 Task: Invite Team Member Softage.1@softage.net to Workspace Financial Reporting. Invite Team Member Softage.2@softage.net to Workspace Financial Reporting. Invite Team Member Softage.3@softage.net to Workspace Financial Reporting. Invite Team Member Softage.4@softage.net to Workspace Financial Reporting
Action: Mouse moved to (679, 85)
Screenshot: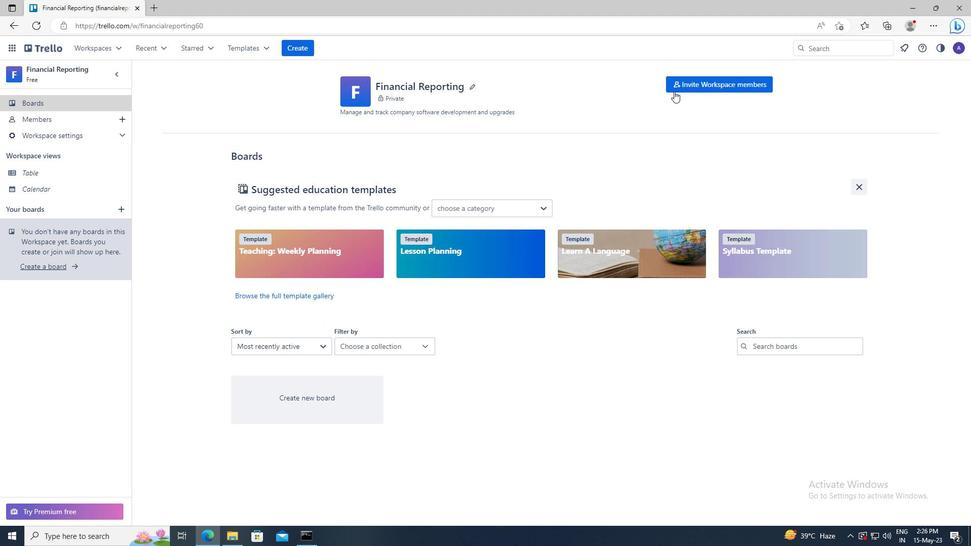 
Action: Mouse pressed left at (679, 85)
Screenshot: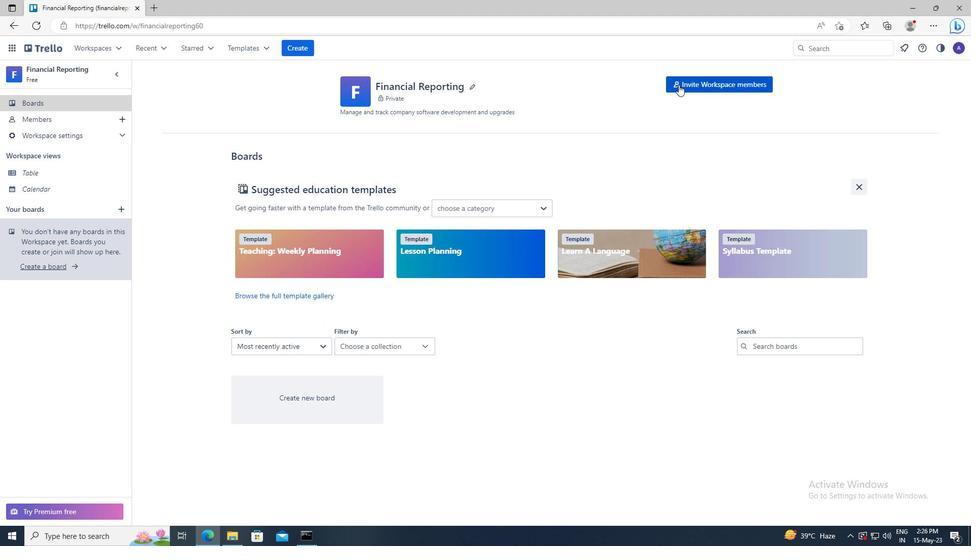 
Action: Mouse moved to (385, 275)
Screenshot: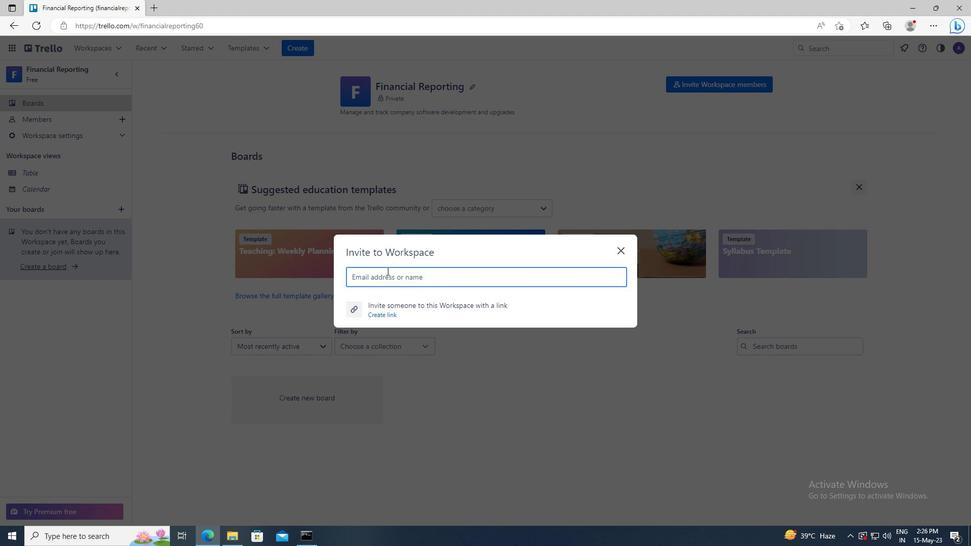 
Action: Mouse pressed left at (385, 275)
Screenshot: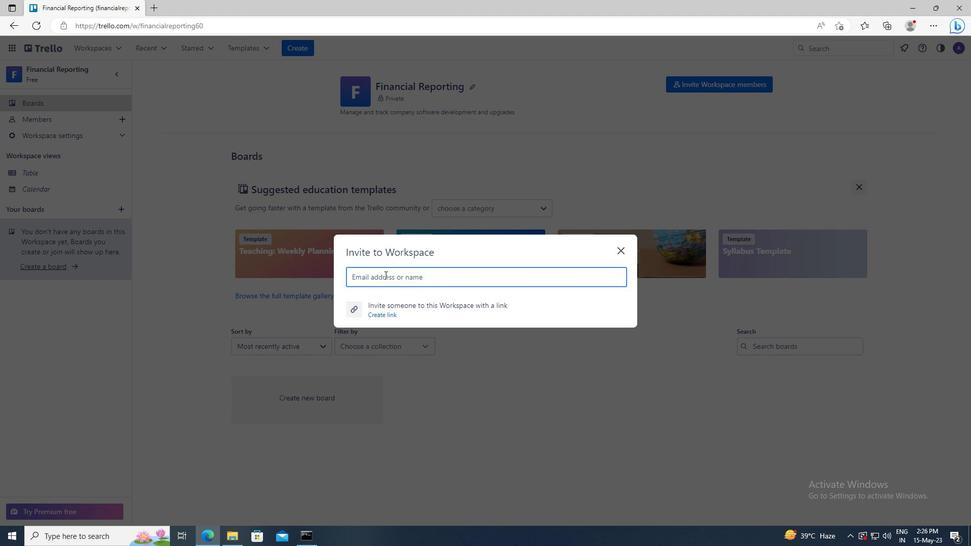
Action: Key pressed <Key.shift>SOFTAGE.1<Key.shift><Key.shift>@SOFTAGE.NET
Screenshot: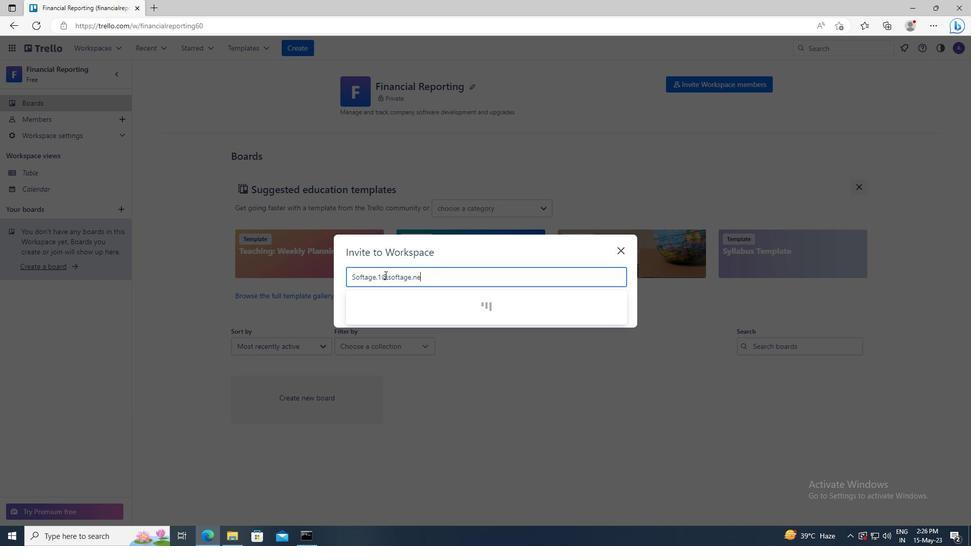 
Action: Mouse moved to (386, 304)
Screenshot: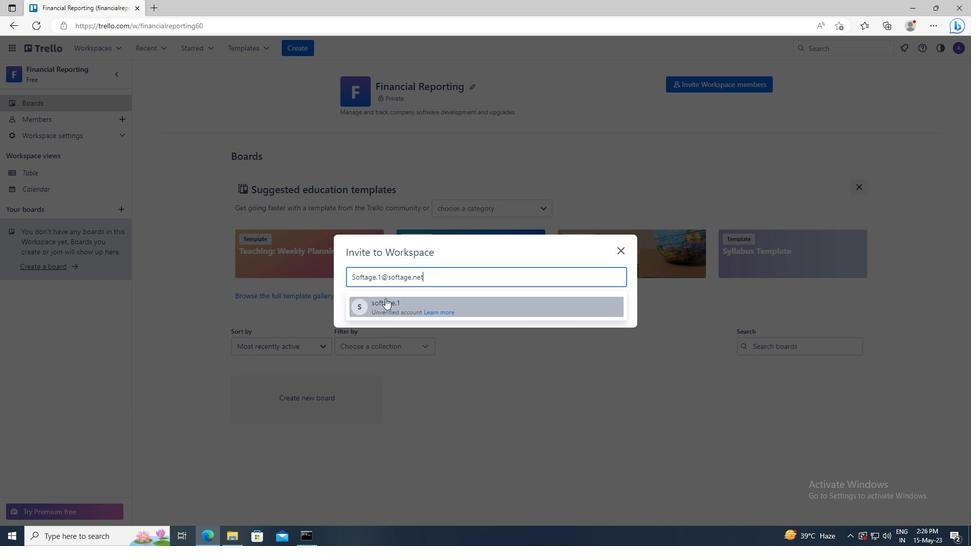 
Action: Mouse pressed left at (386, 304)
Screenshot: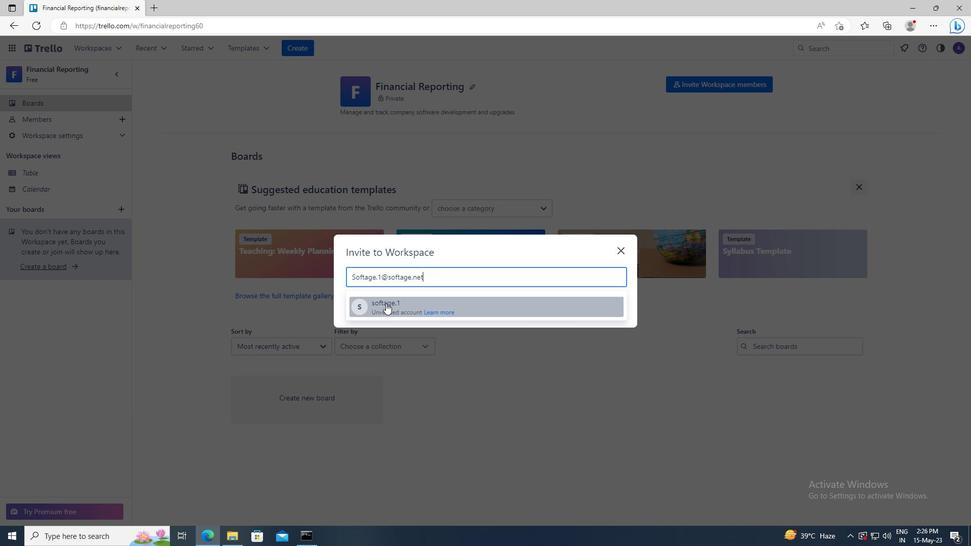 
Action: Mouse moved to (601, 260)
Screenshot: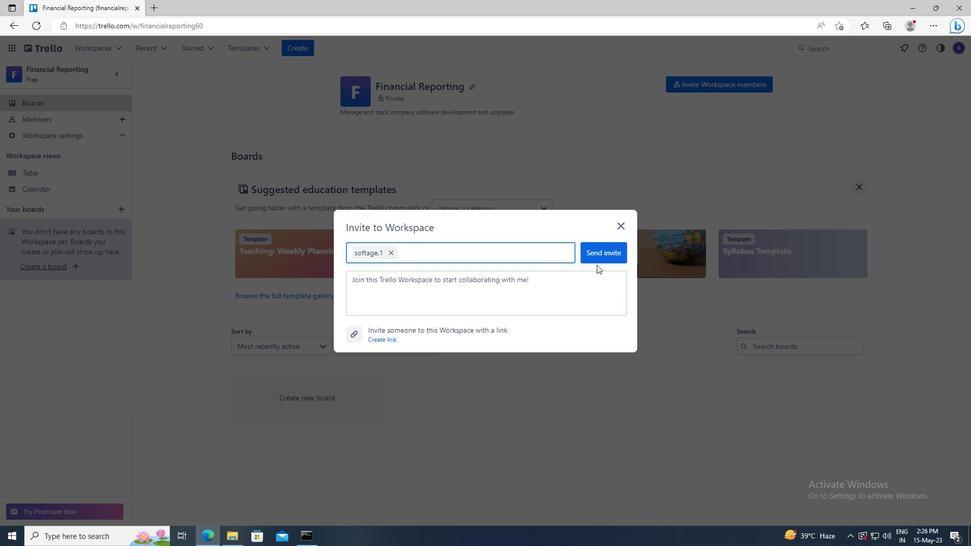 
Action: Mouse pressed left at (601, 260)
Screenshot: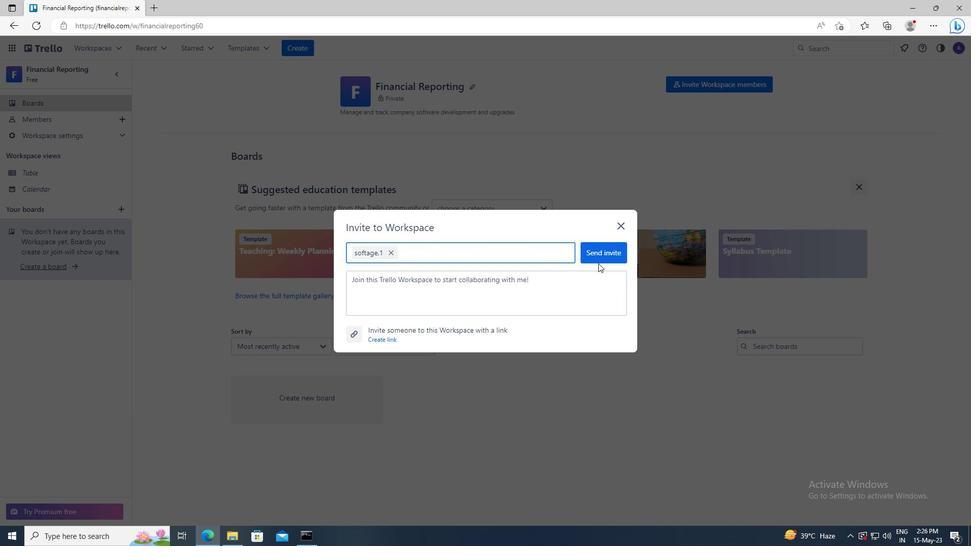 
Action: Mouse moved to (678, 86)
Screenshot: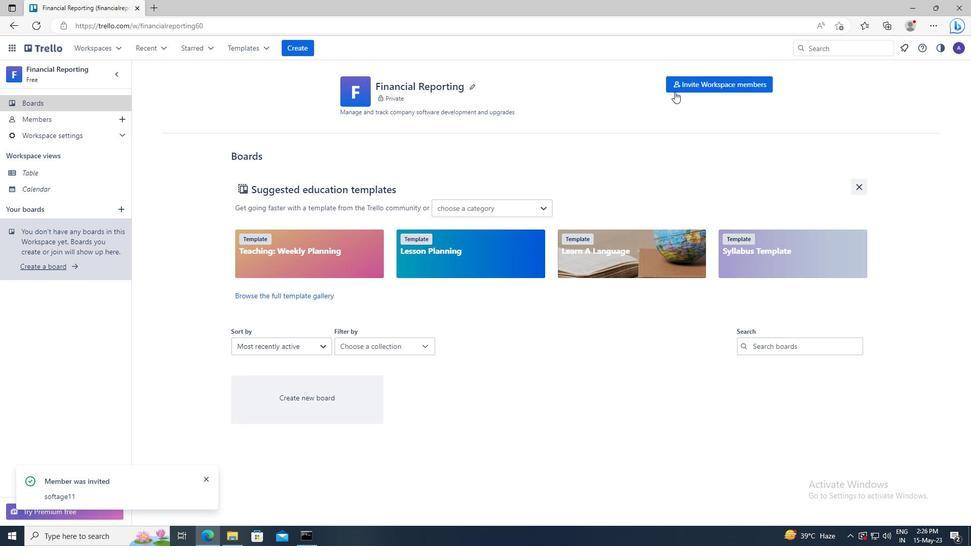 
Action: Mouse pressed left at (678, 86)
Screenshot: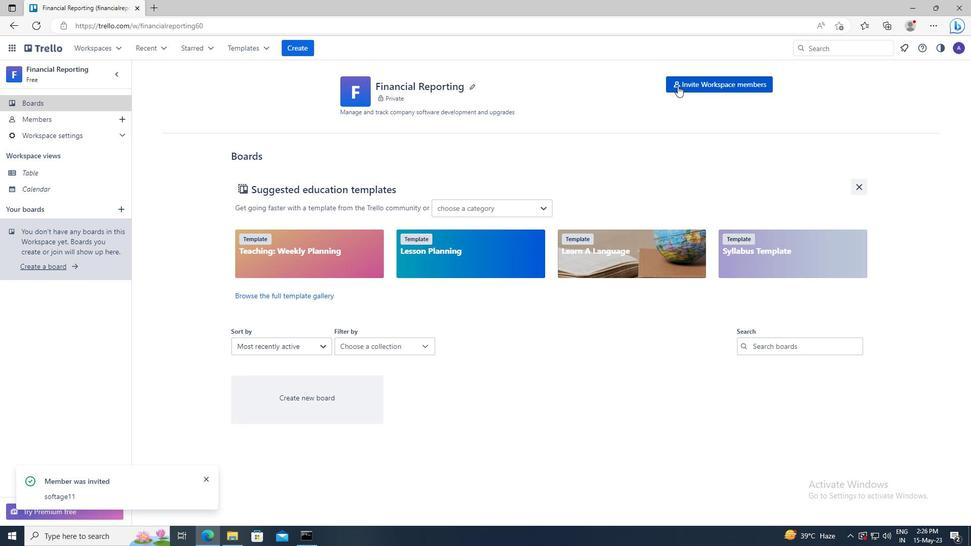 
Action: Mouse moved to (404, 276)
Screenshot: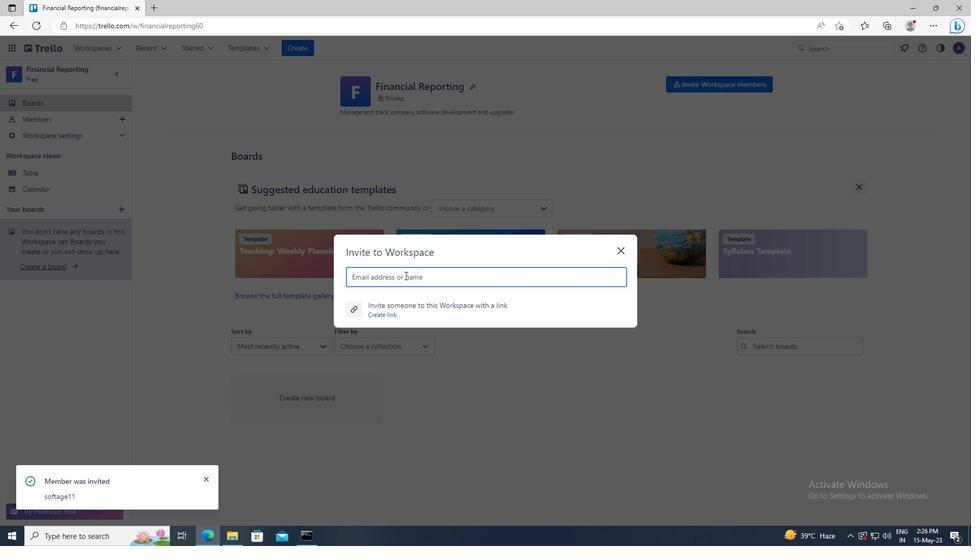
Action: Mouse pressed left at (404, 276)
Screenshot: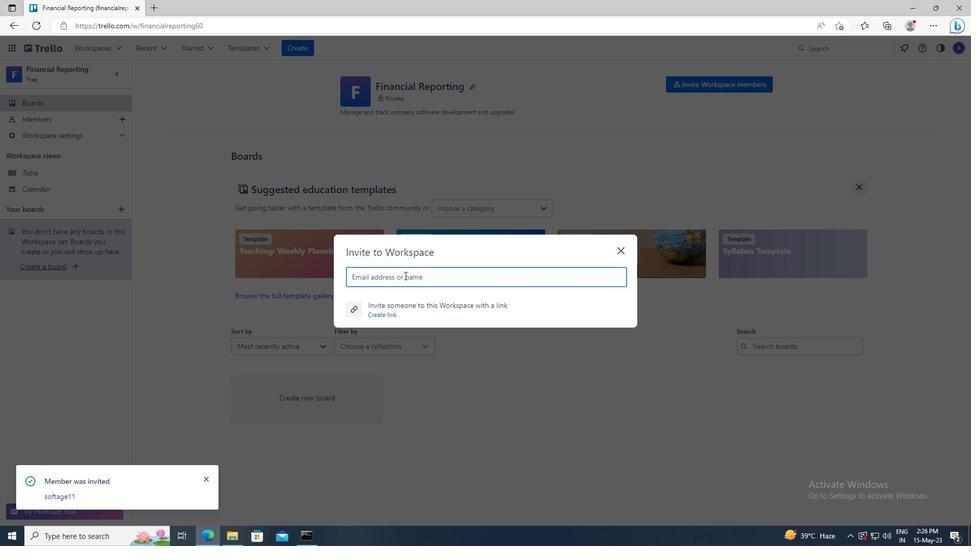 
Action: Key pressed <Key.shift>SOFTAGE.2<Key.shift>@SOFTAGE.NET
Screenshot: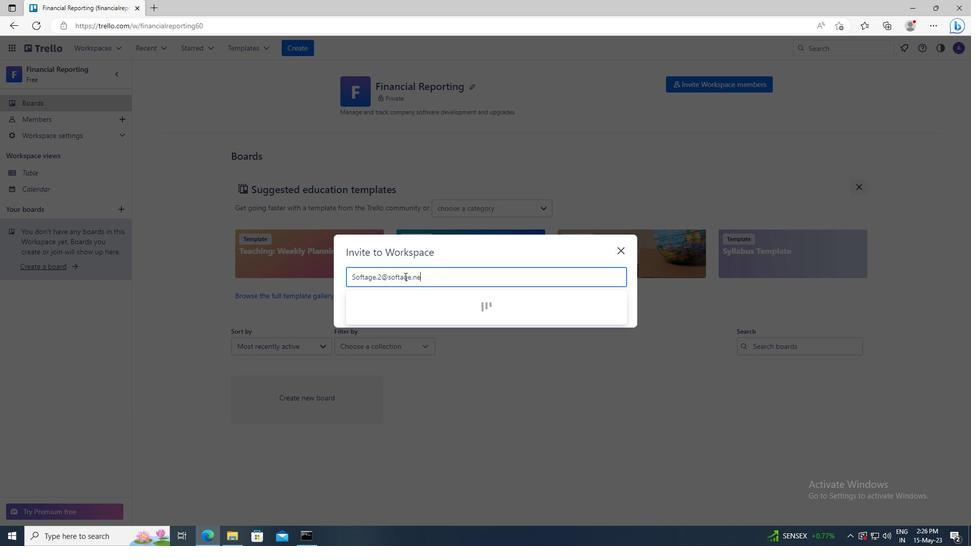 
Action: Mouse moved to (406, 303)
Screenshot: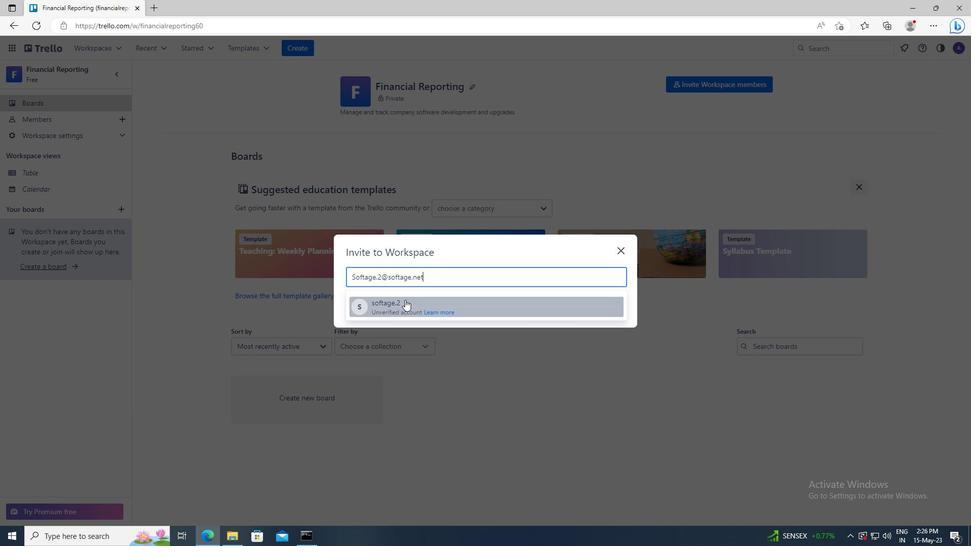 
Action: Mouse pressed left at (406, 303)
Screenshot: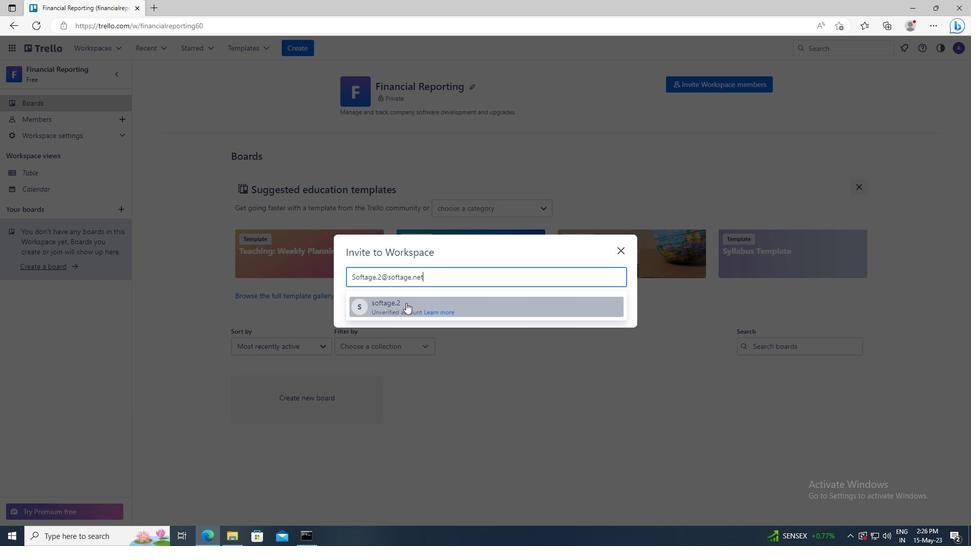 
Action: Mouse moved to (595, 258)
Screenshot: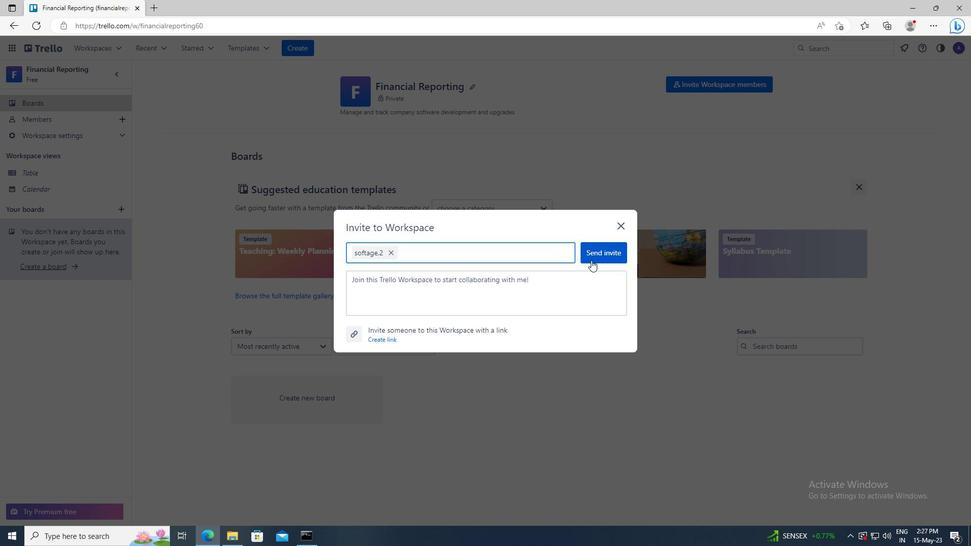 
Action: Mouse pressed left at (595, 258)
Screenshot: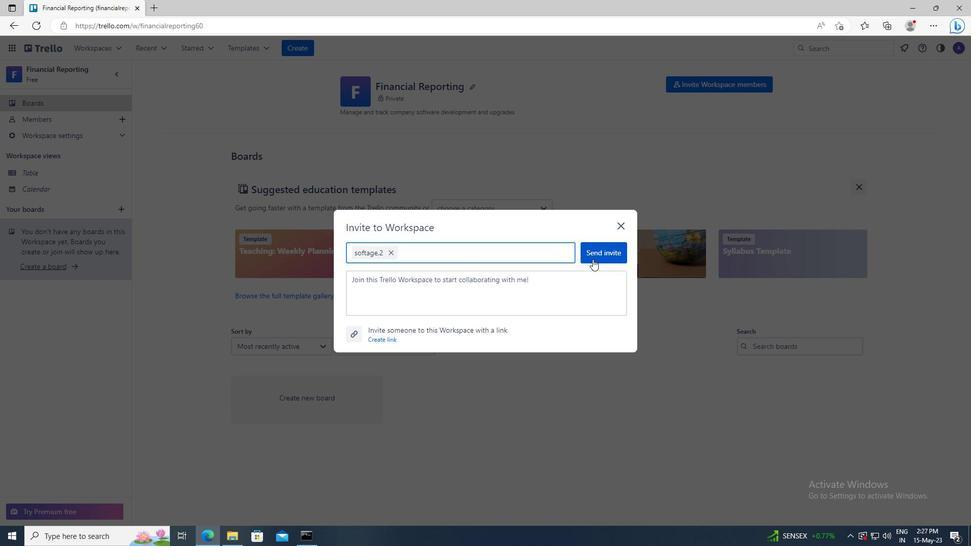 
Action: Mouse moved to (694, 86)
Screenshot: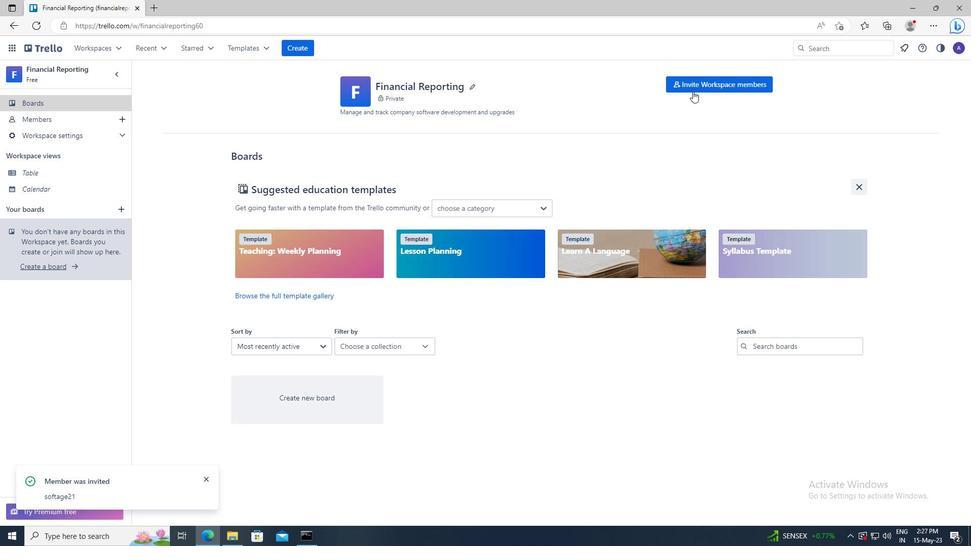 
Action: Mouse pressed left at (694, 86)
Screenshot: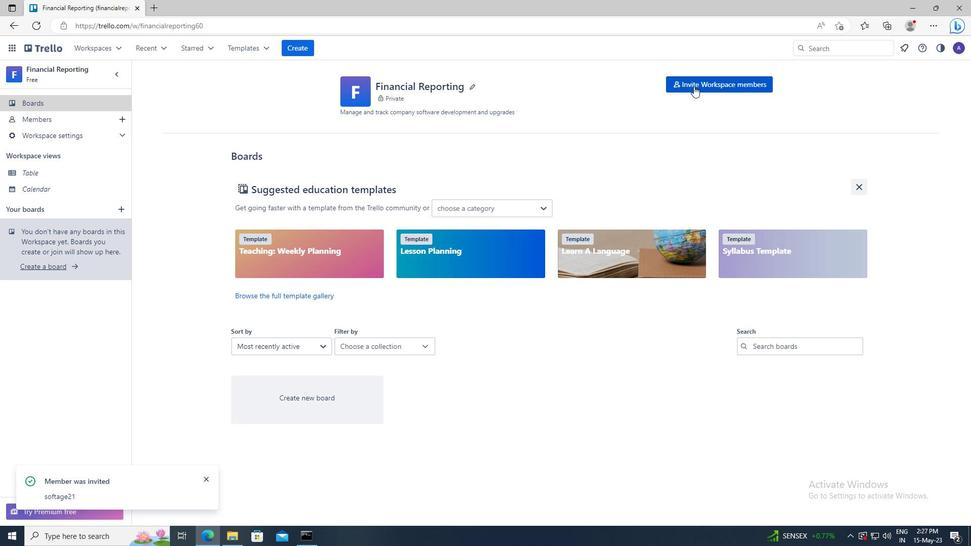 
Action: Mouse moved to (386, 275)
Screenshot: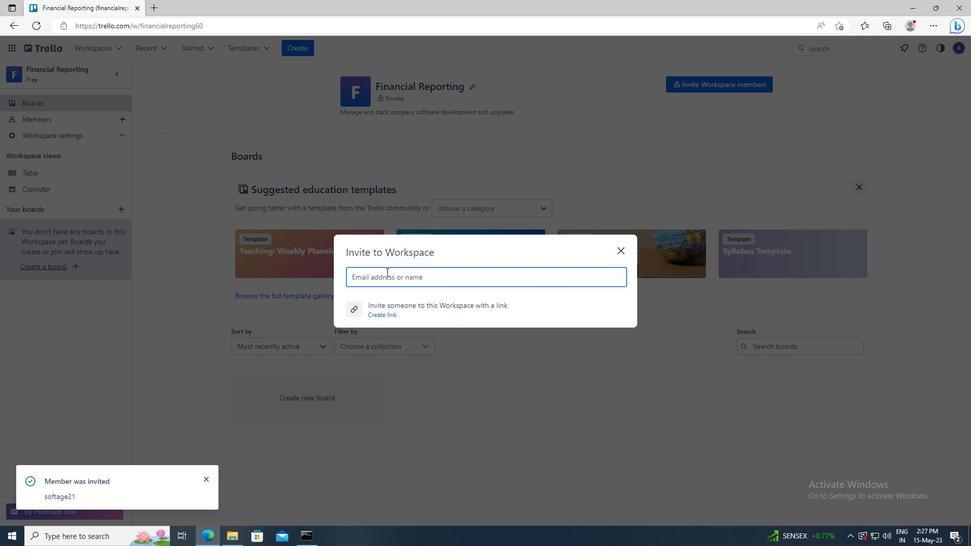 
Action: Mouse pressed left at (386, 275)
Screenshot: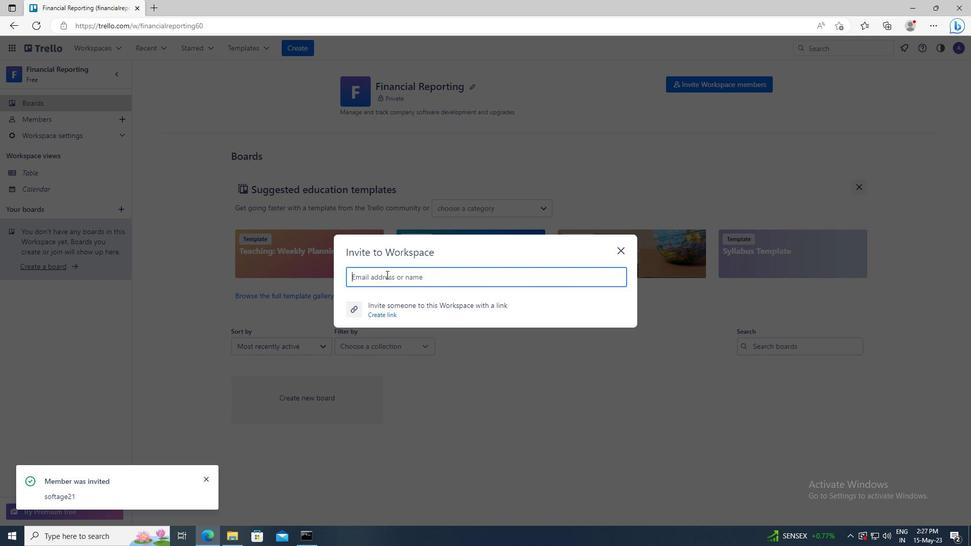 
Action: Key pressed <Key.shift>SOFTAGE.3<Key.shift>@SOFTAGE.NET
Screenshot: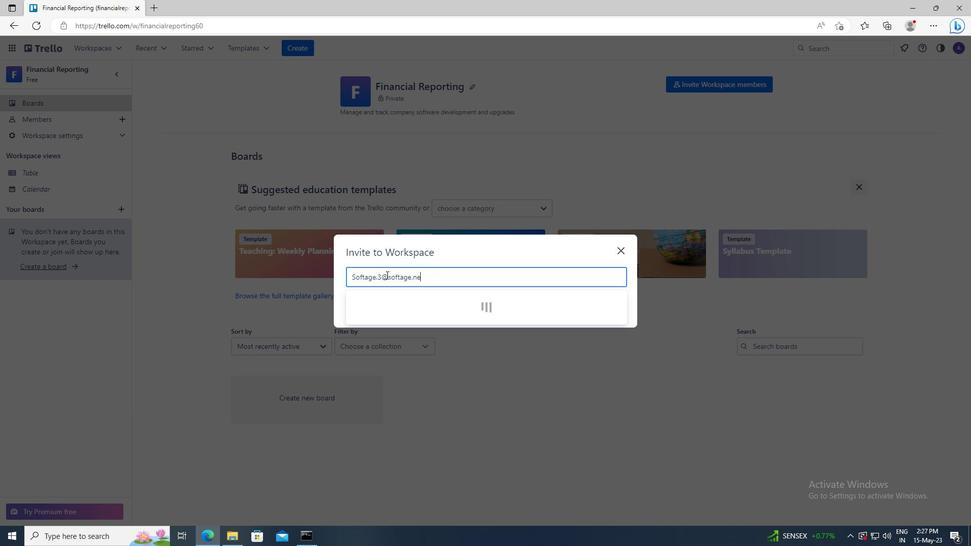 
Action: Mouse moved to (389, 306)
Screenshot: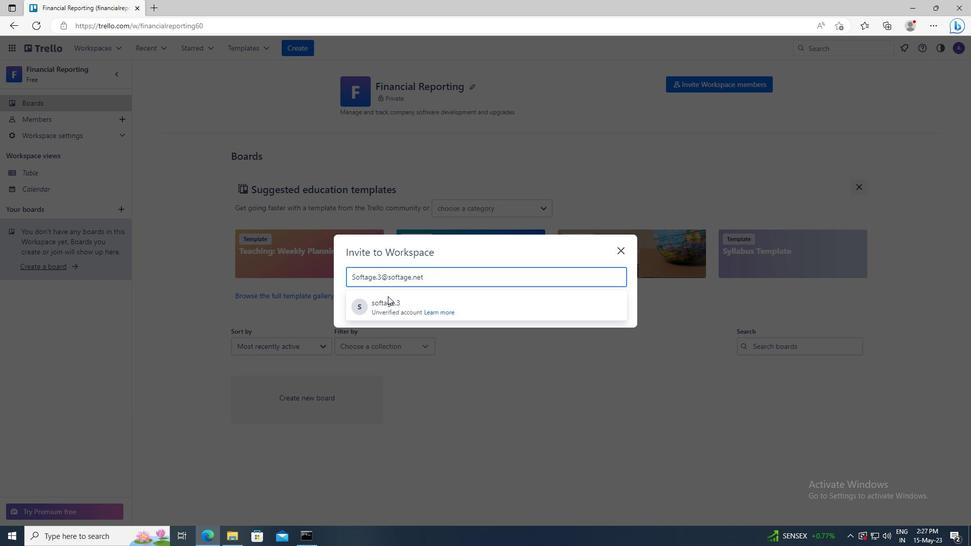 
Action: Mouse pressed left at (389, 306)
Screenshot: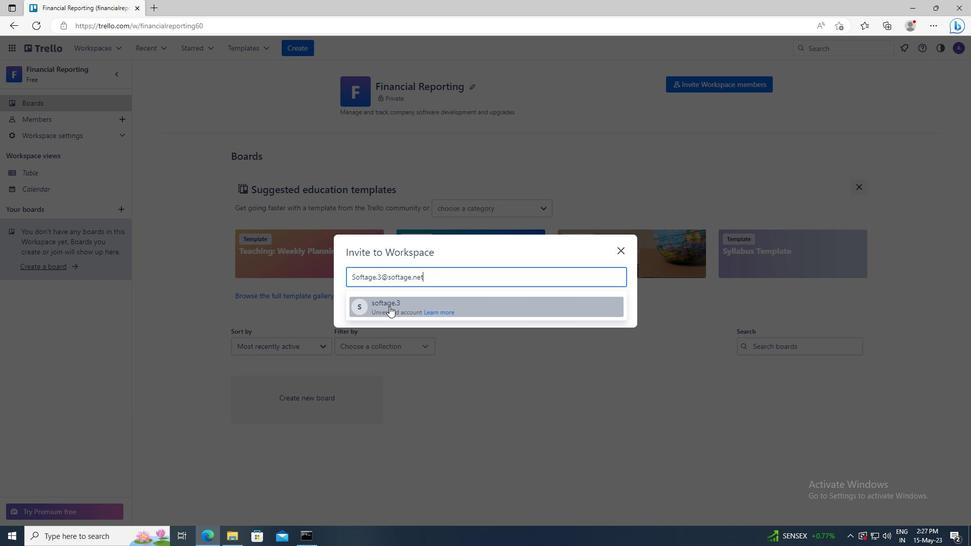 
Action: Mouse moved to (591, 258)
Screenshot: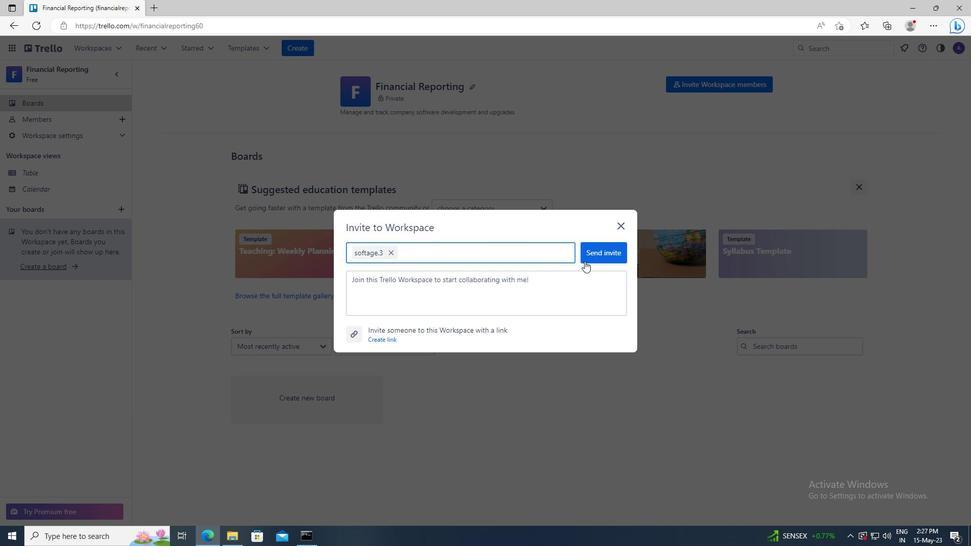 
Action: Mouse pressed left at (591, 258)
Screenshot: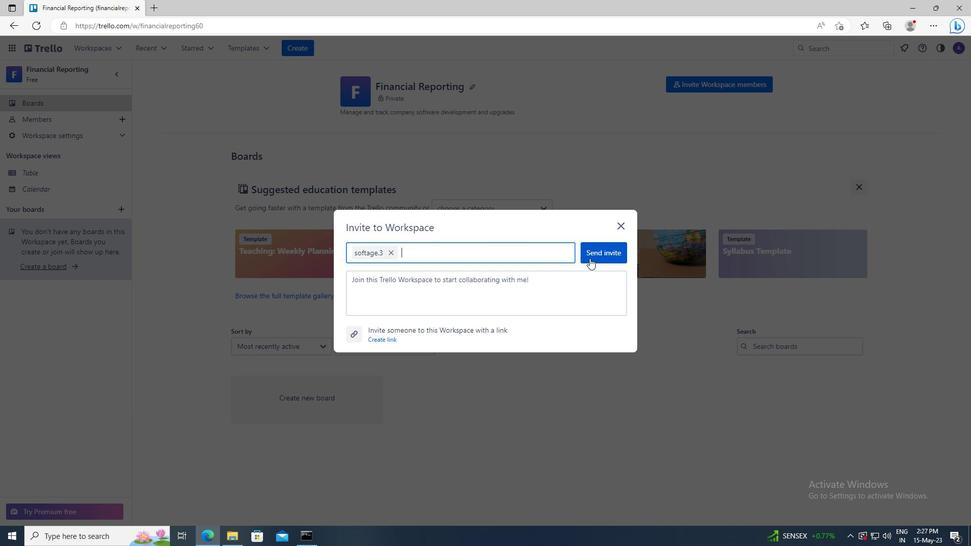 
Action: Mouse moved to (674, 86)
Screenshot: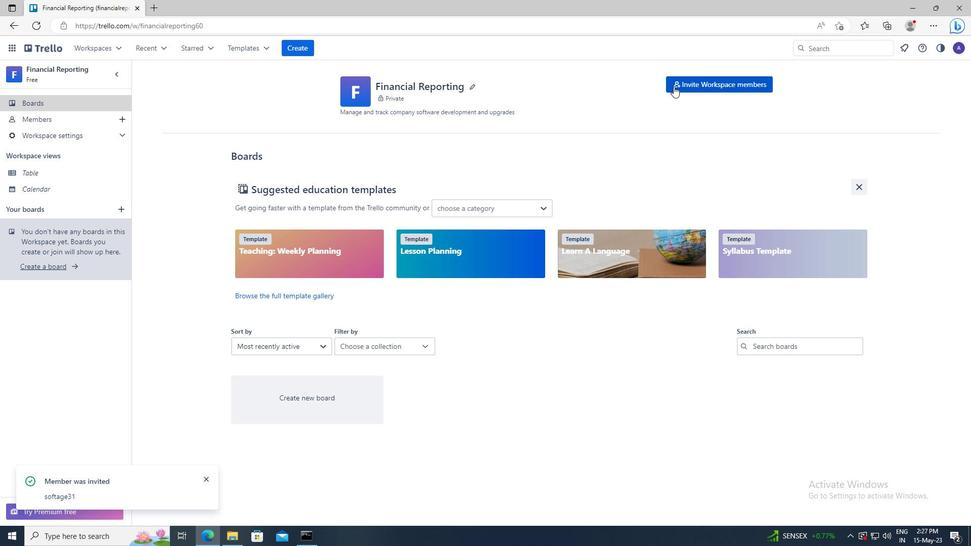 
Action: Mouse pressed left at (674, 86)
Screenshot: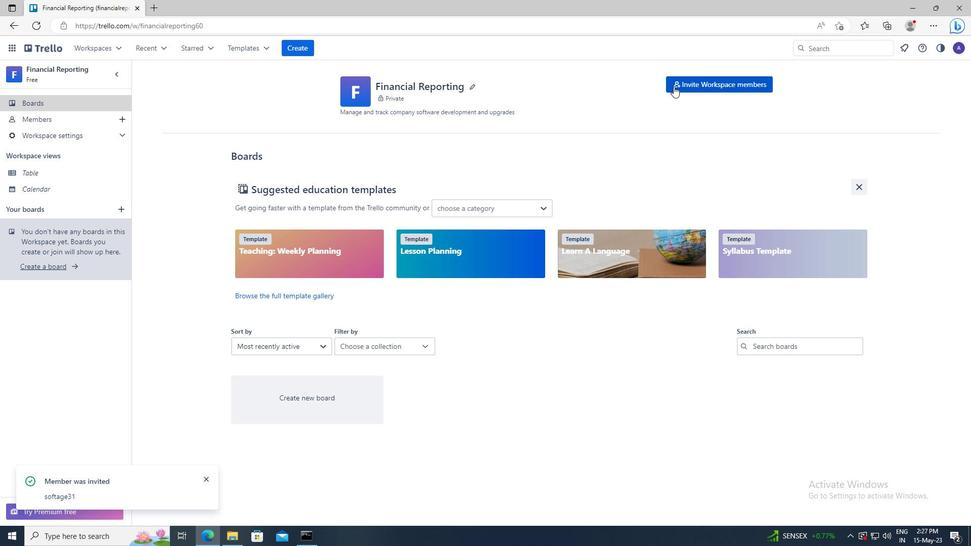 
Action: Mouse moved to (394, 277)
Screenshot: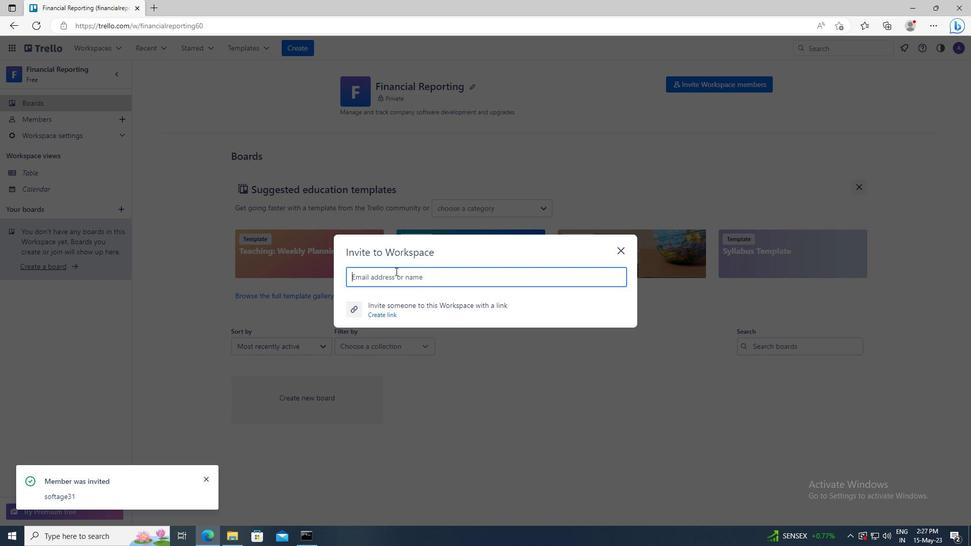 
Action: Mouse pressed left at (394, 277)
Screenshot: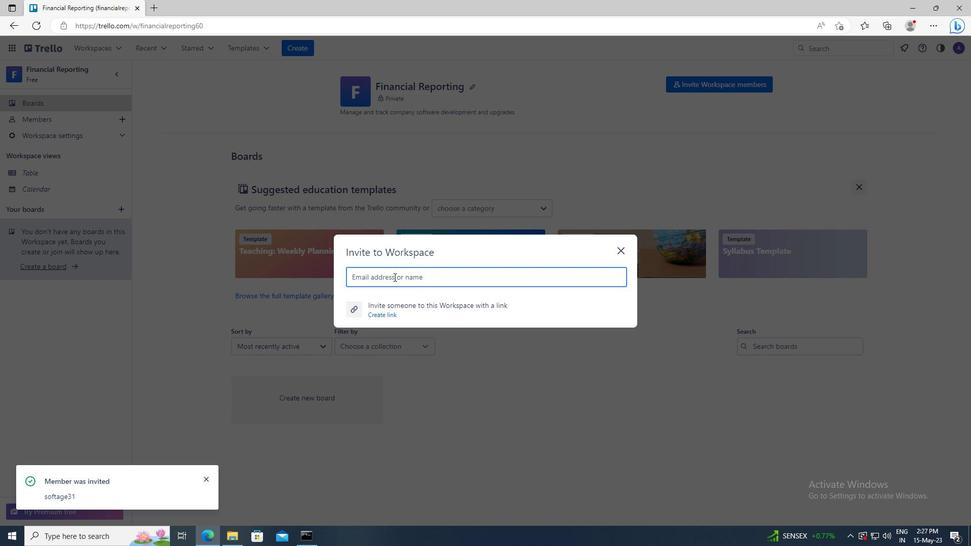 
Action: Key pressed <Key.shift>SOFTAGE.4<Key.shift>@SOFTAGE.NET
Screenshot: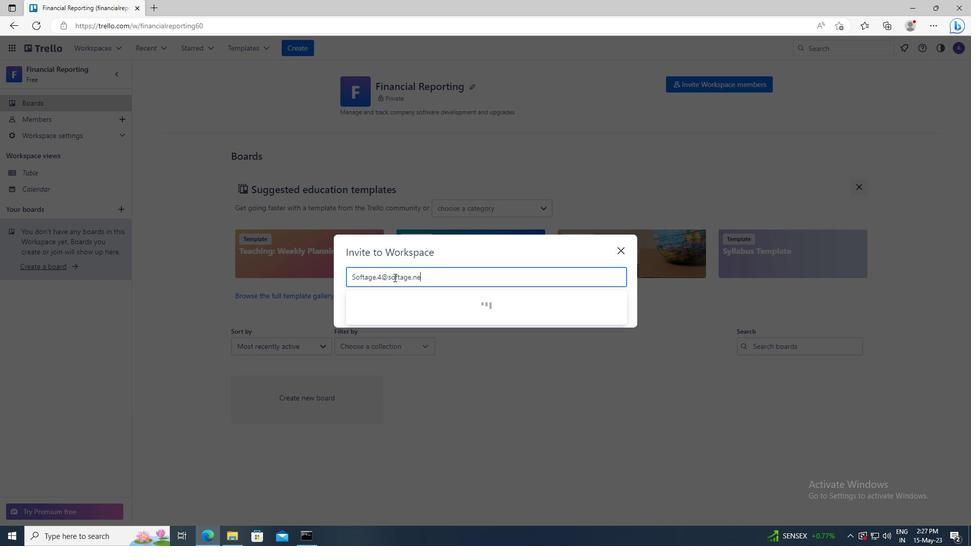 
Action: Mouse moved to (394, 304)
Screenshot: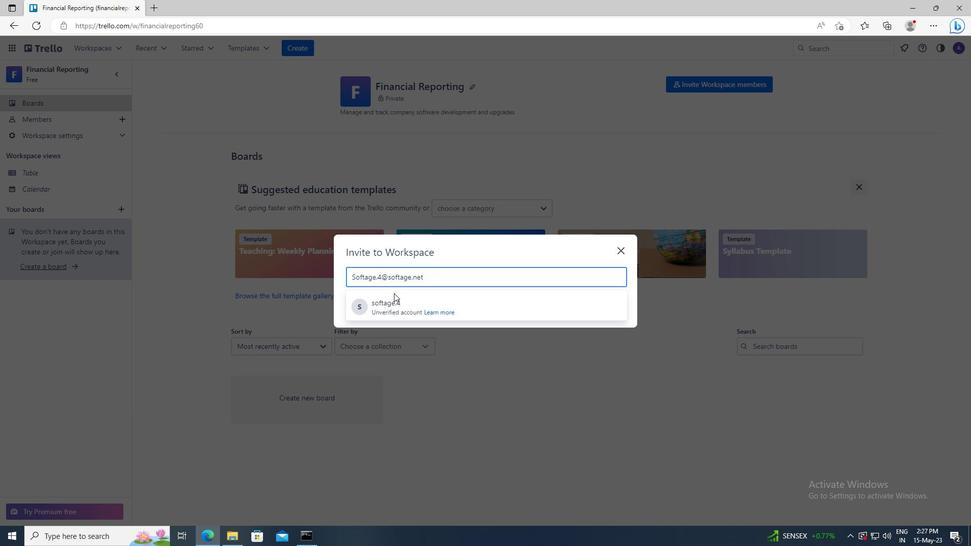 
Action: Mouse pressed left at (394, 304)
Screenshot: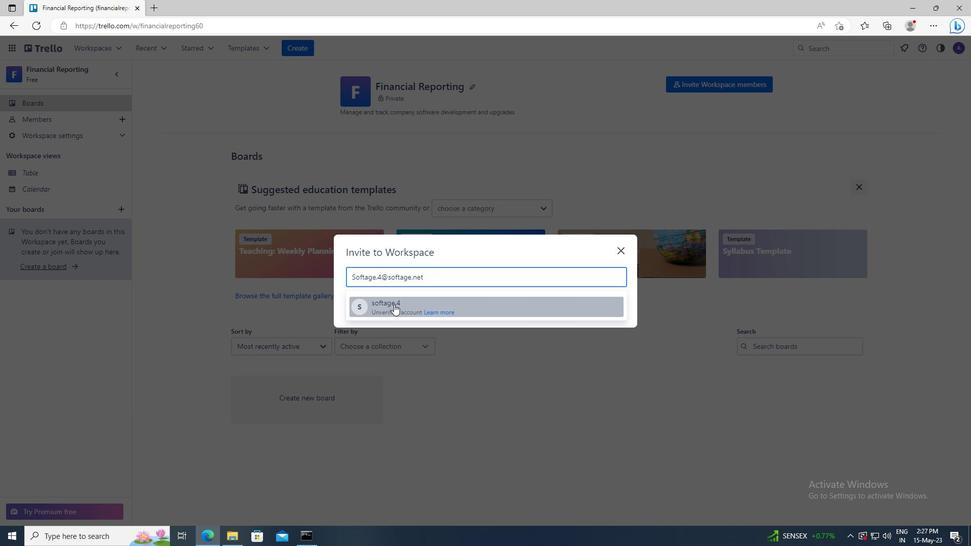 
Action: Mouse moved to (593, 254)
Screenshot: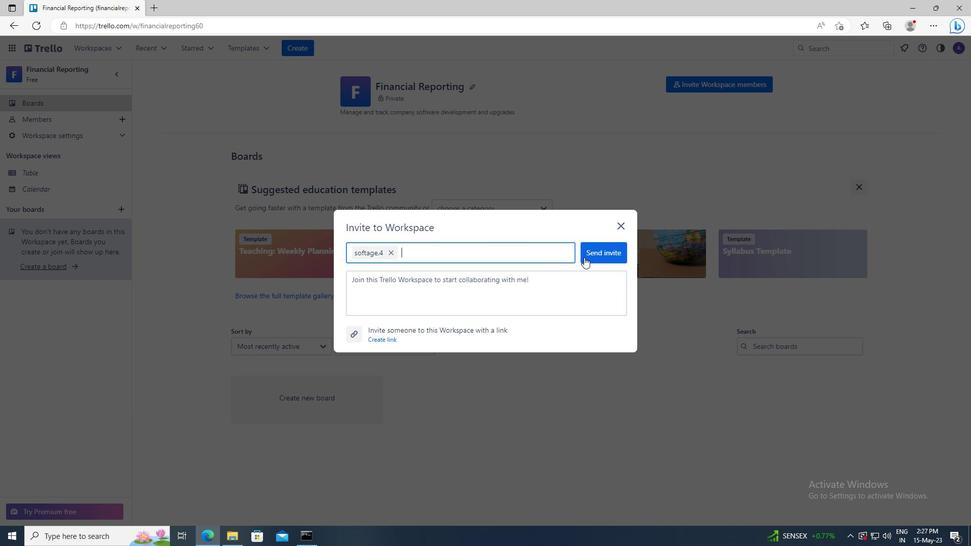 
Action: Mouse pressed left at (593, 254)
Screenshot: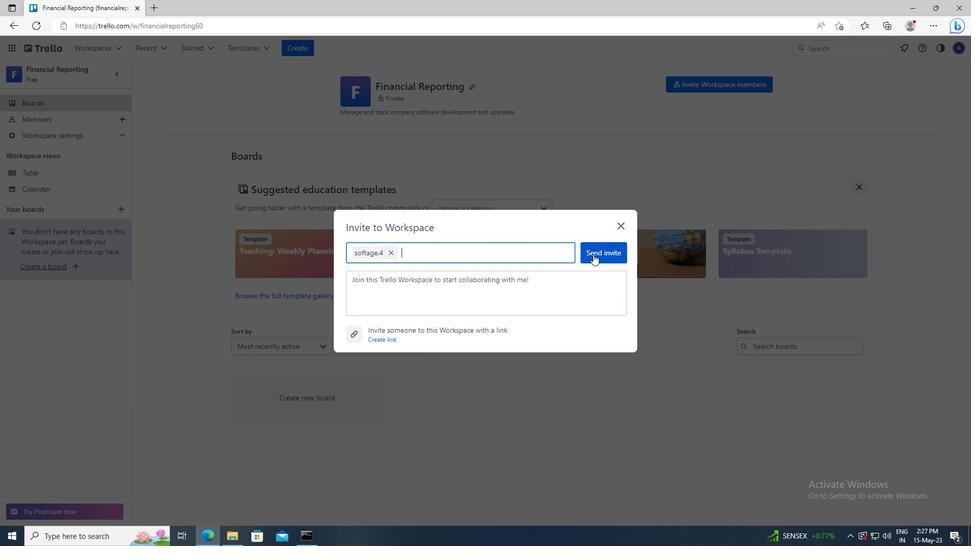 
